 Task: Set the Pnone to "(555) 555-1234" while creating a new customer.
Action: Mouse moved to (146, 17)
Screenshot: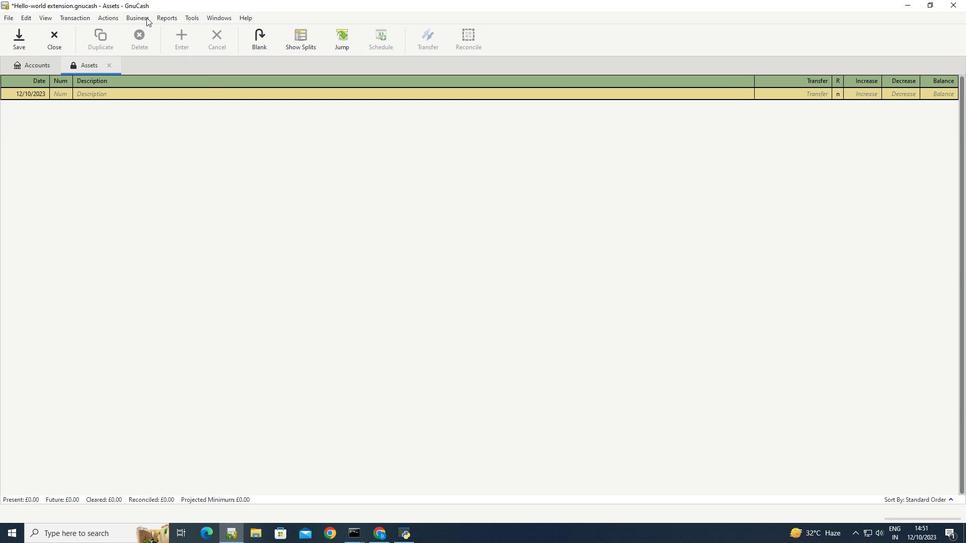 
Action: Mouse pressed left at (146, 17)
Screenshot: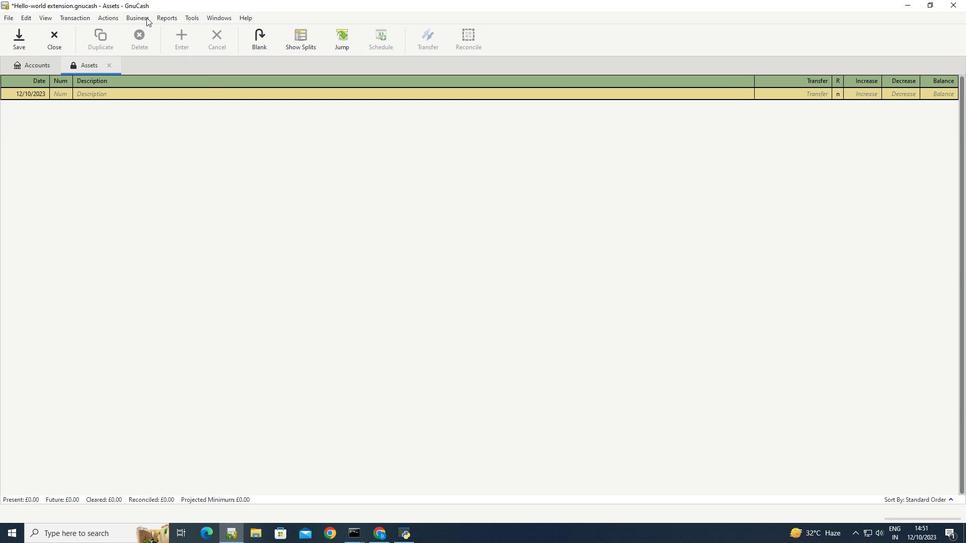 
Action: Mouse moved to (252, 38)
Screenshot: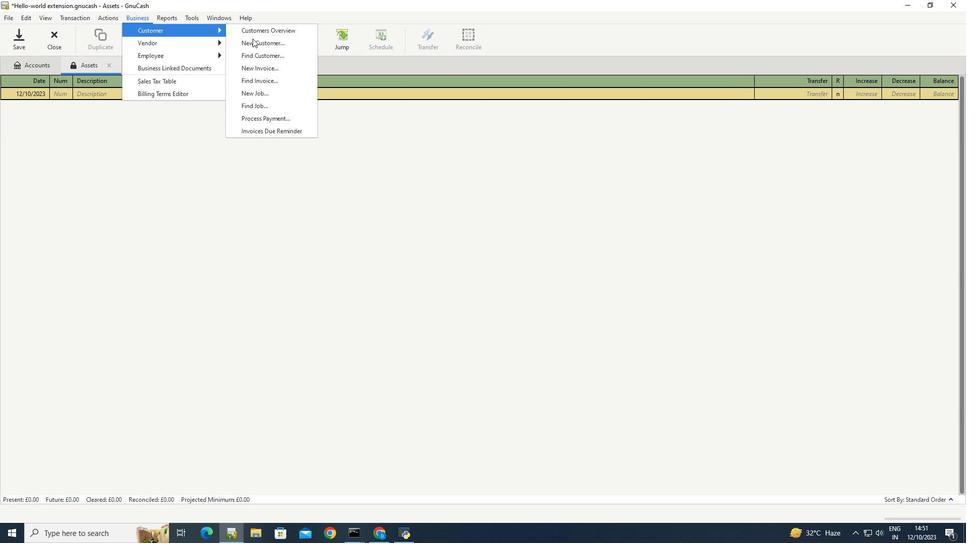 
Action: Mouse pressed left at (252, 38)
Screenshot: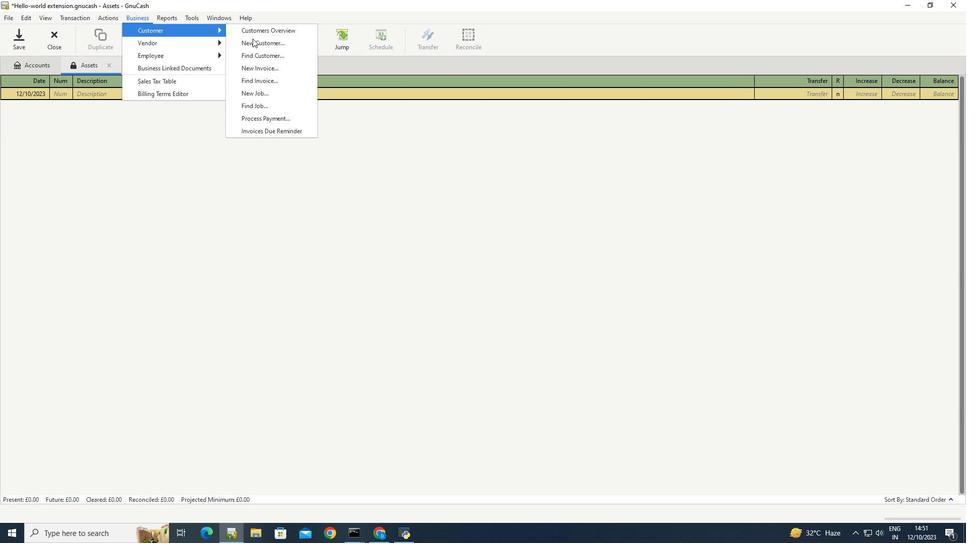 
Action: Mouse moved to (446, 330)
Screenshot: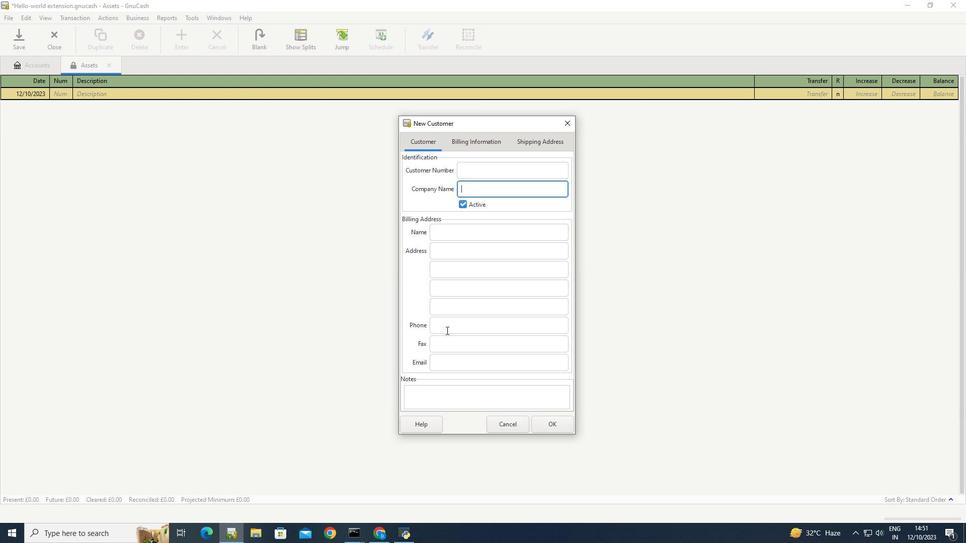 
Action: Mouse pressed left at (446, 330)
Screenshot: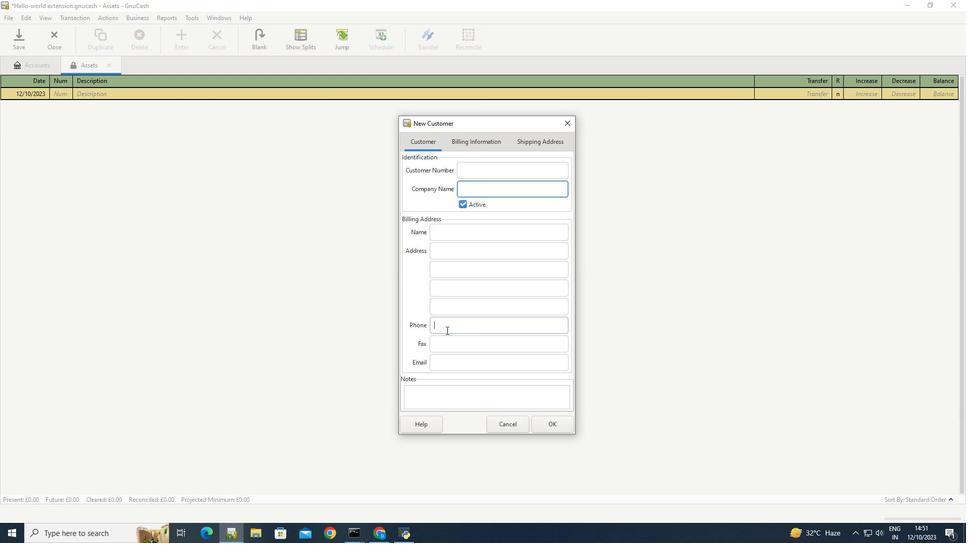 
Action: Key pressed <Key.shift_r>(555<Key.shift_r>)<Key.space>555-1234
Screenshot: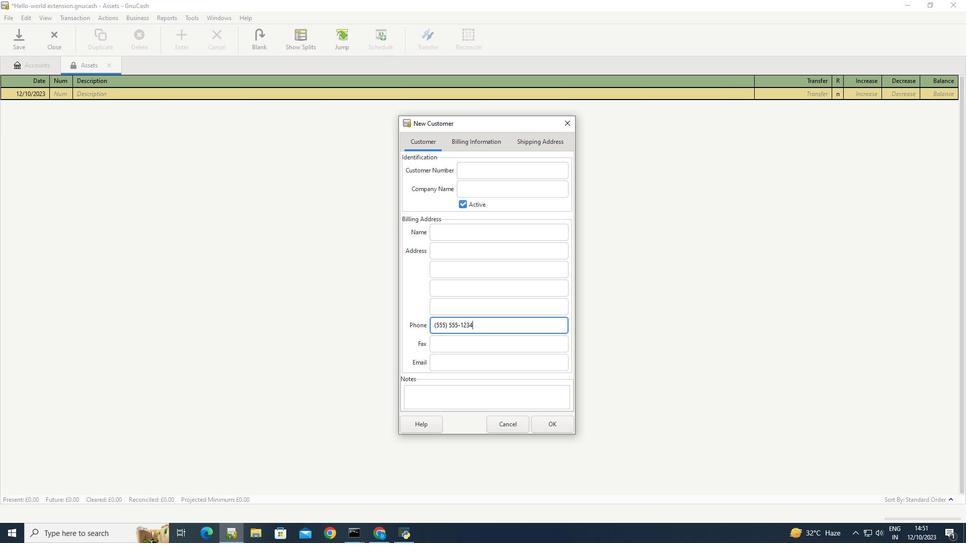 
Action: Mouse moved to (410, 316)
Screenshot: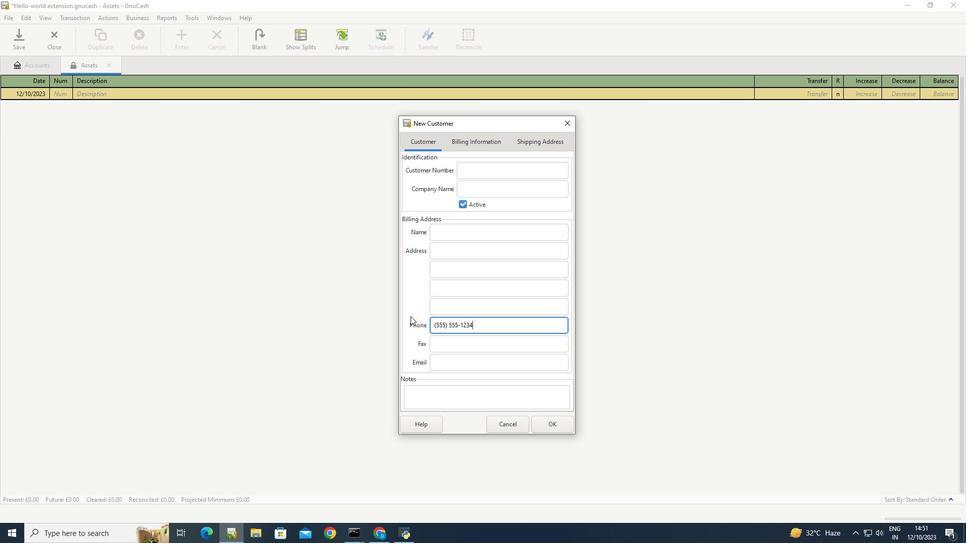 
Action: Mouse pressed left at (410, 316)
Screenshot: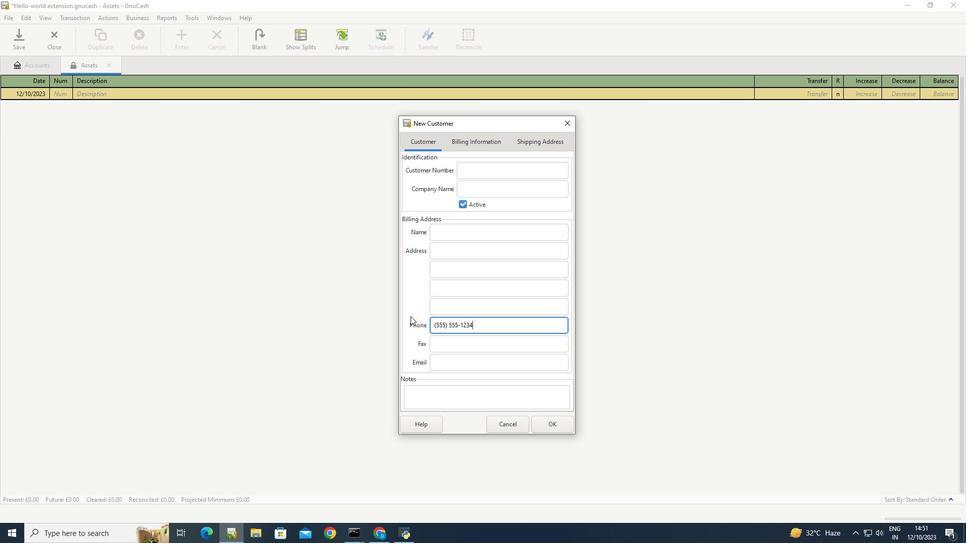 
